 Task: Toggle the option "Invert" in network tab.
Action: Mouse moved to (1060, 28)
Screenshot: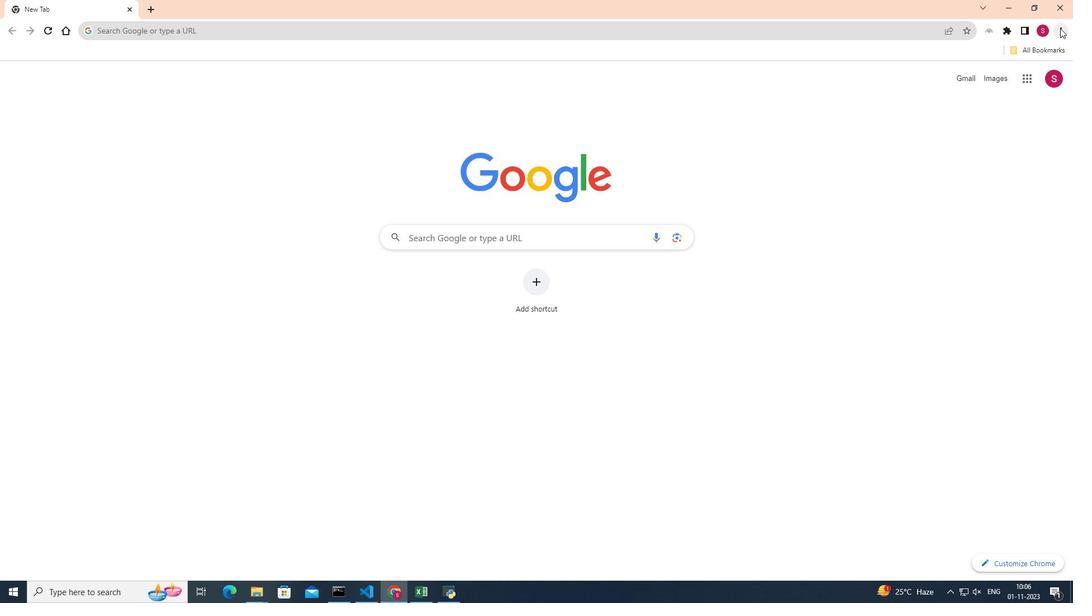 
Action: Mouse pressed left at (1060, 28)
Screenshot: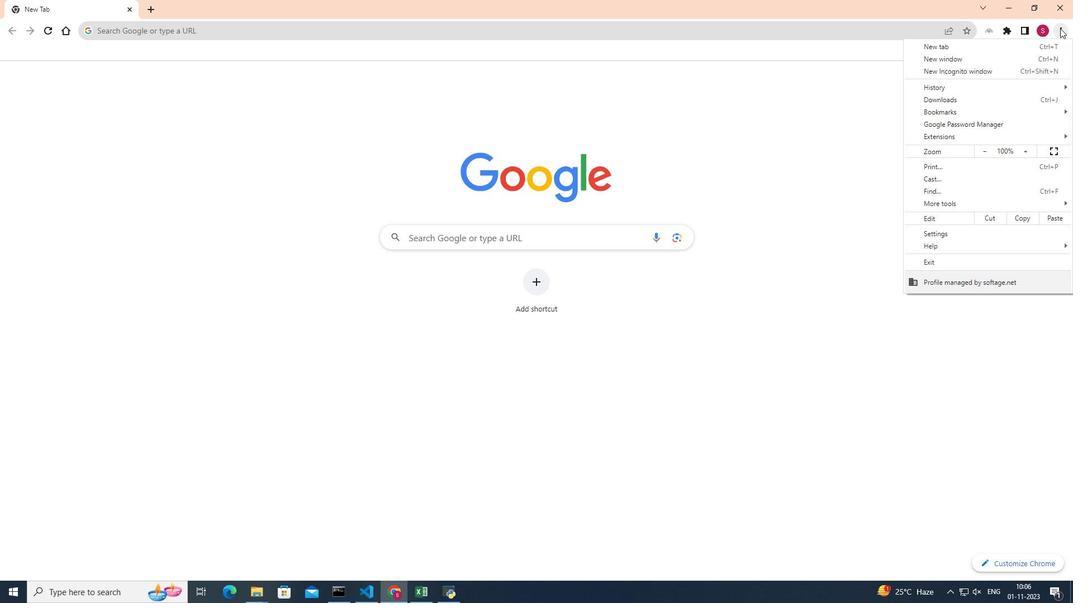 
Action: Mouse moved to (945, 204)
Screenshot: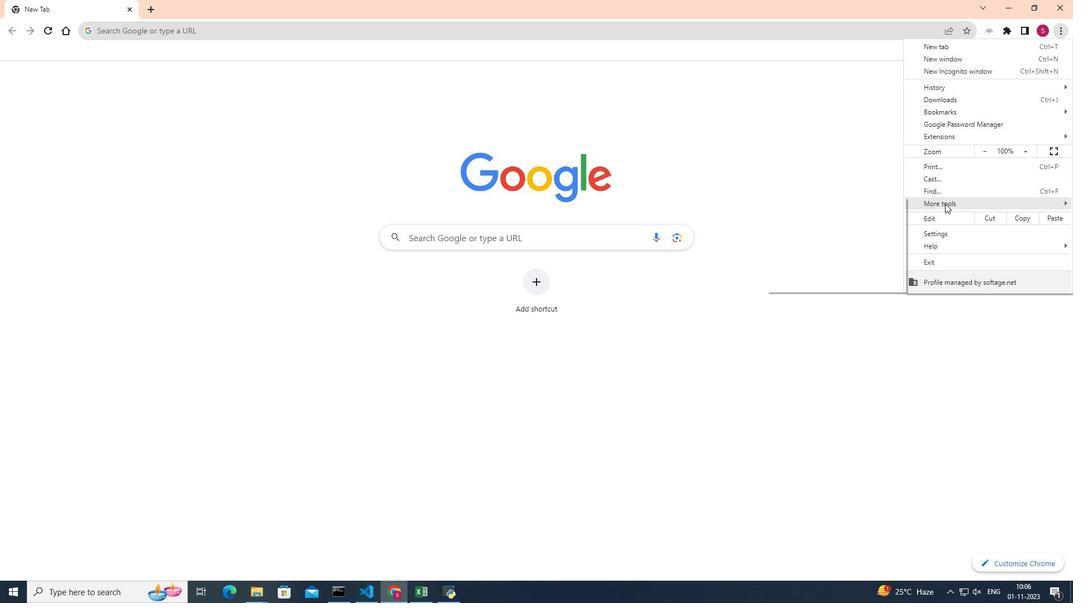 
Action: Mouse pressed left at (945, 204)
Screenshot: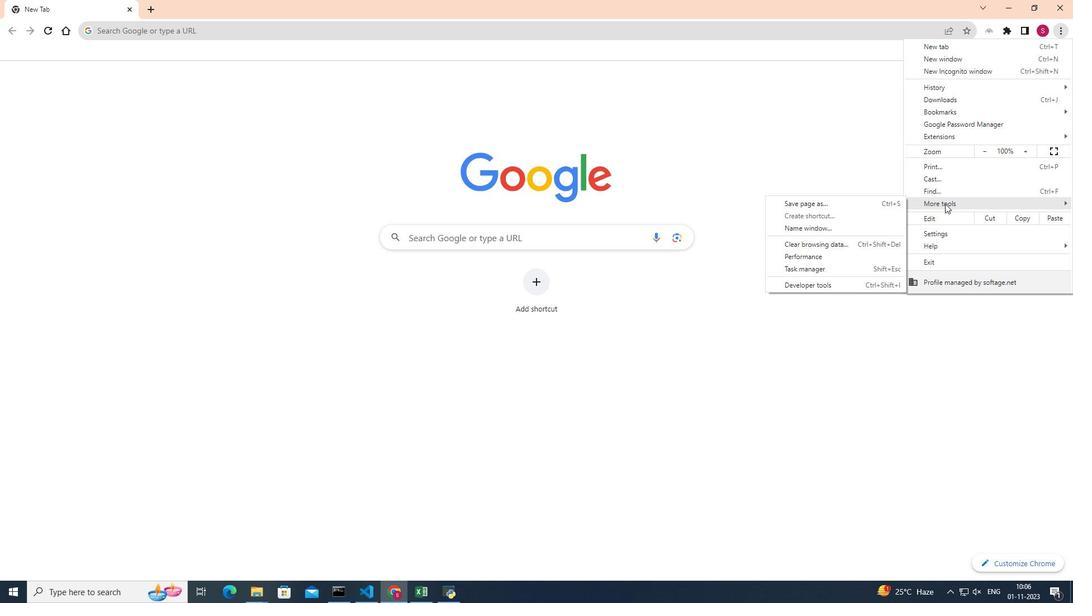 
Action: Mouse moved to (806, 284)
Screenshot: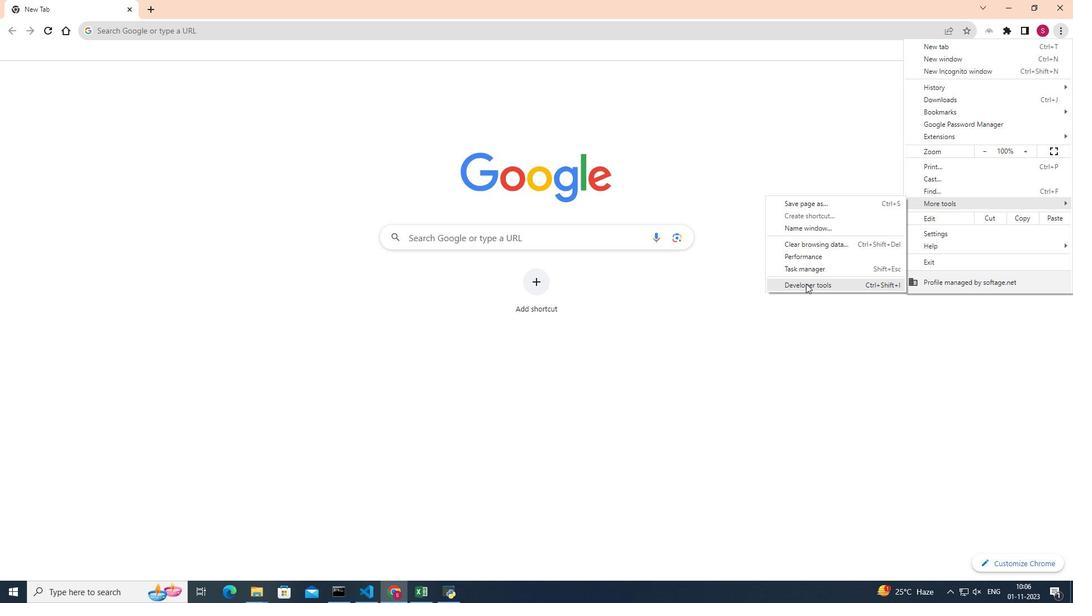 
Action: Mouse pressed left at (806, 284)
Screenshot: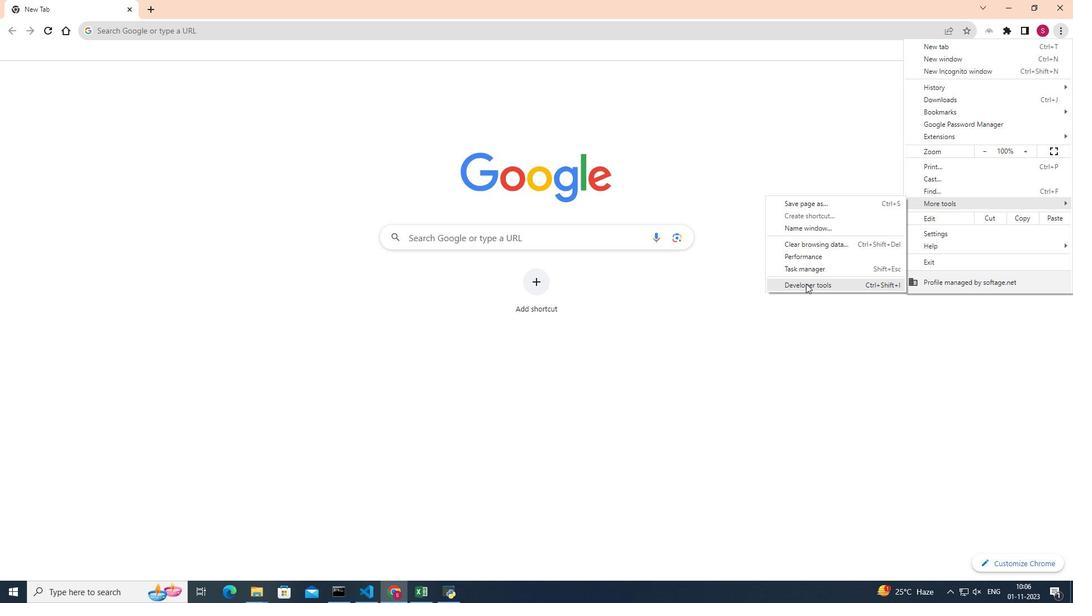 
Action: Mouse moved to (945, 67)
Screenshot: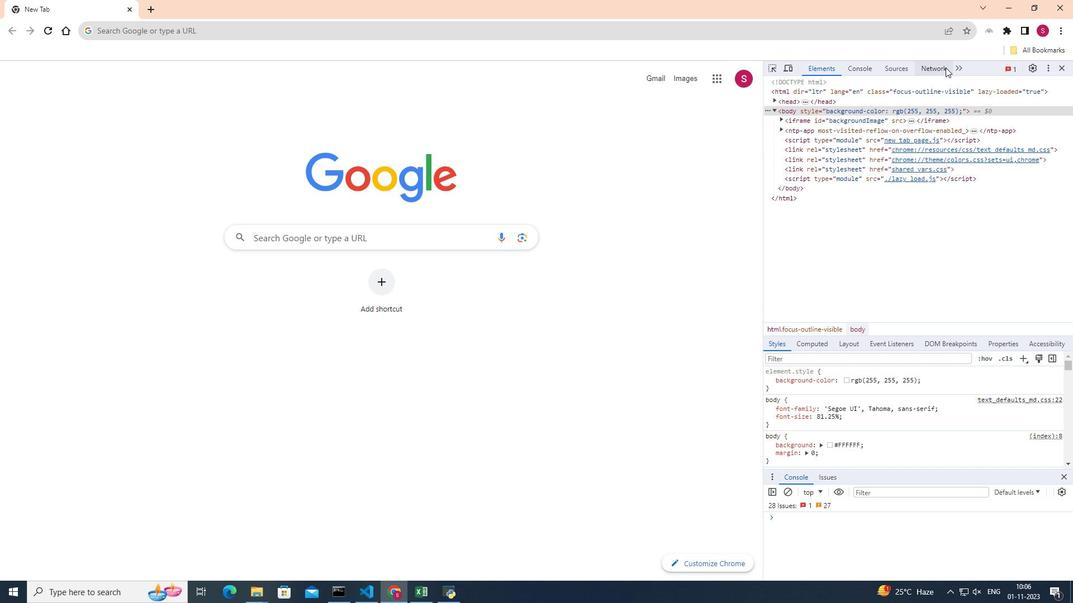 
Action: Mouse pressed left at (945, 67)
Screenshot: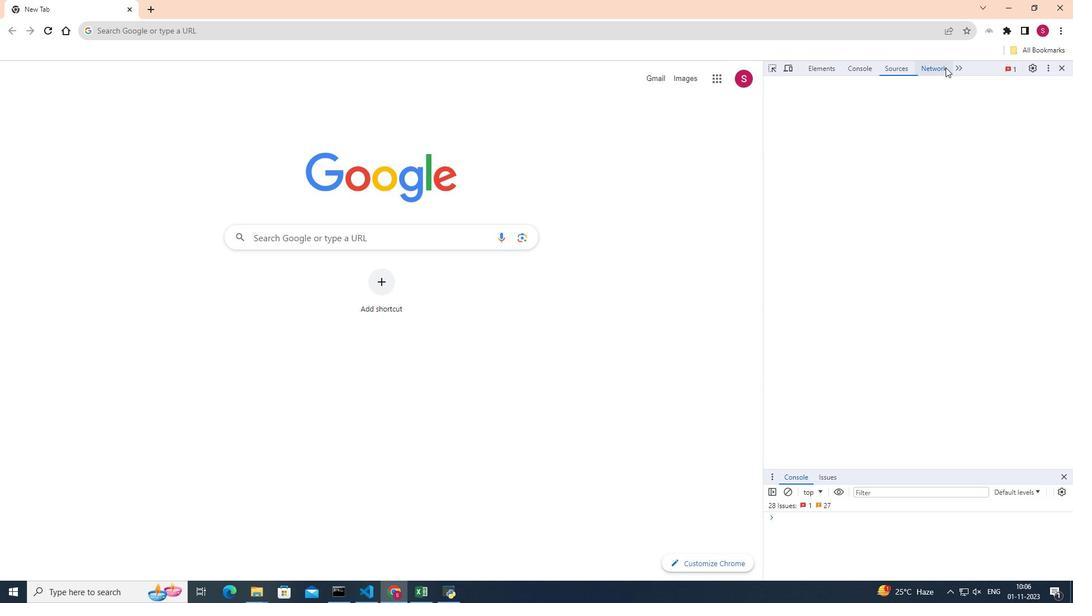 
Action: Mouse moved to (867, 112)
Screenshot: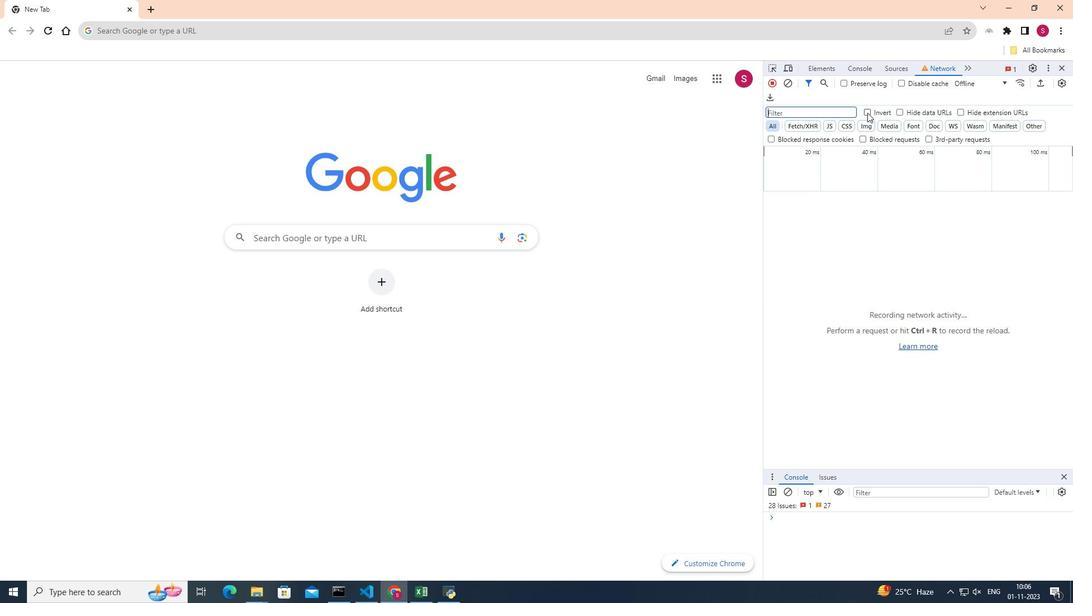 
Action: Mouse pressed left at (867, 112)
Screenshot: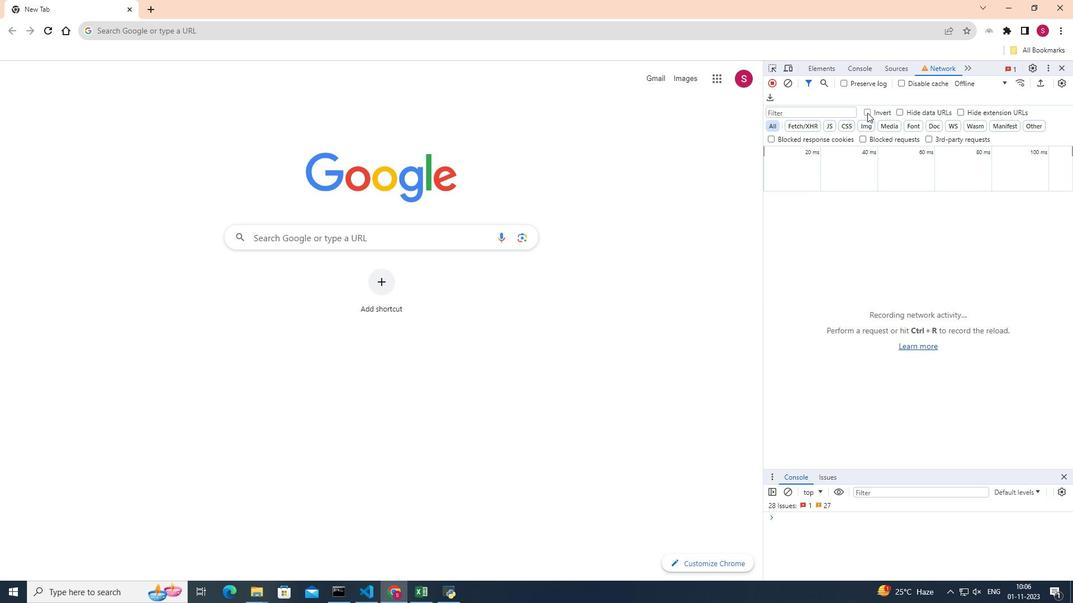 
